 Task: Add Sprouts Extra Firm Tofu to the cart.
Action: Mouse moved to (805, 270)
Screenshot: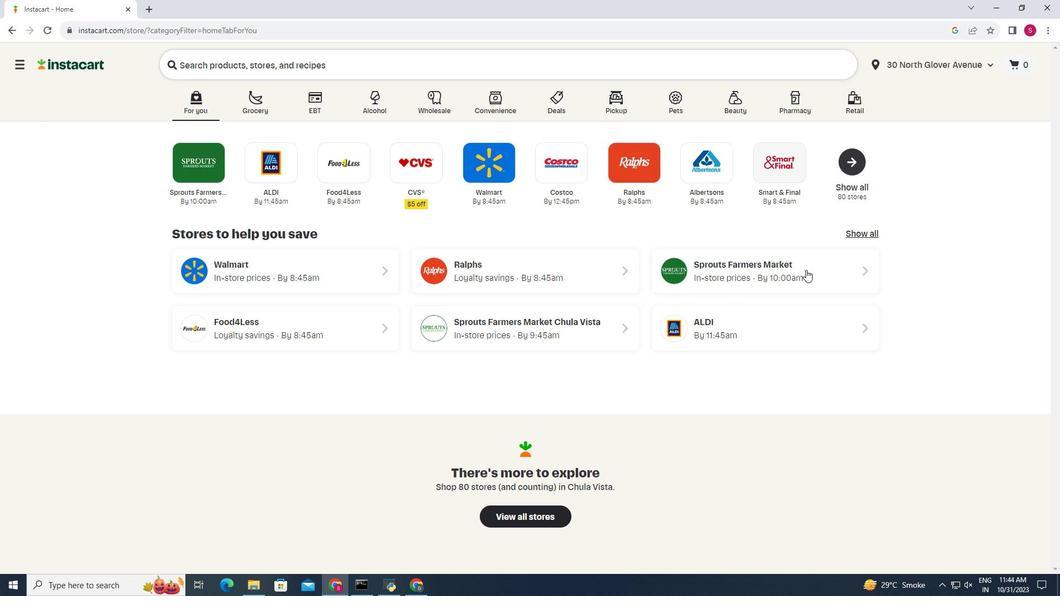 
Action: Mouse pressed left at (805, 270)
Screenshot: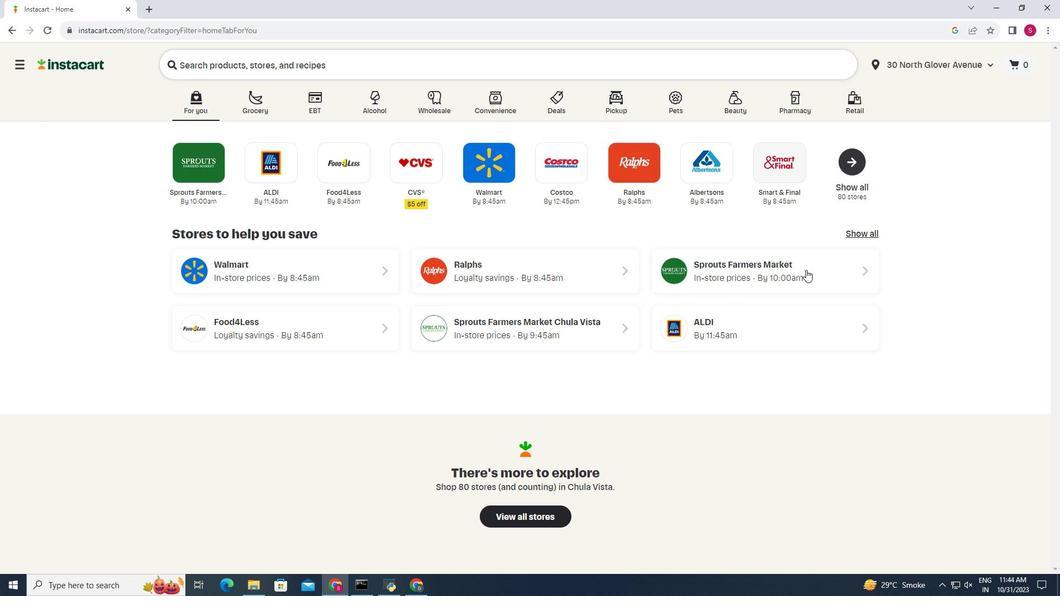 
Action: Mouse moved to (30, 484)
Screenshot: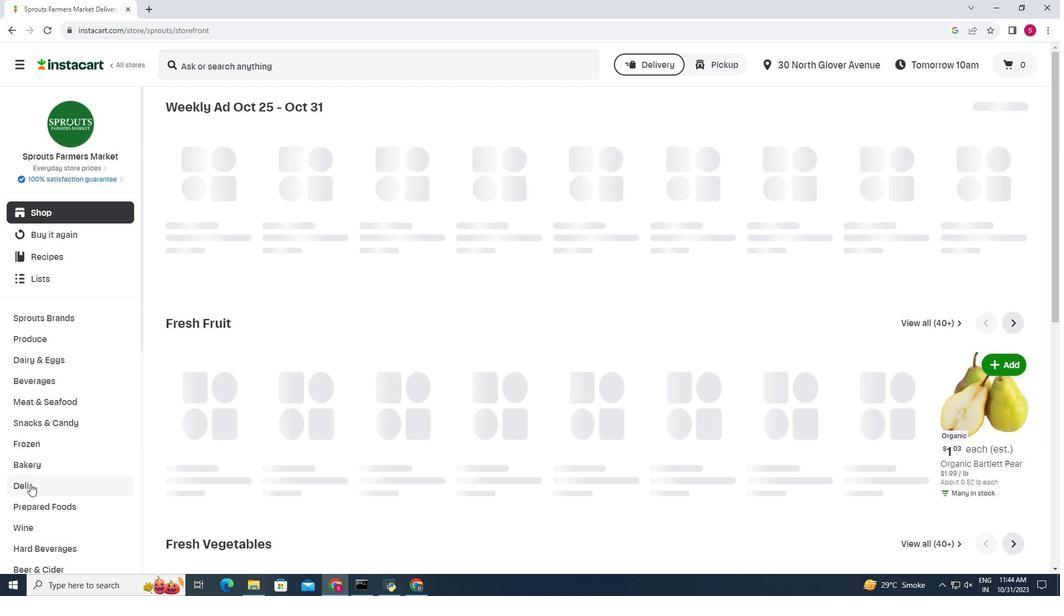 
Action: Mouse pressed left at (30, 484)
Screenshot: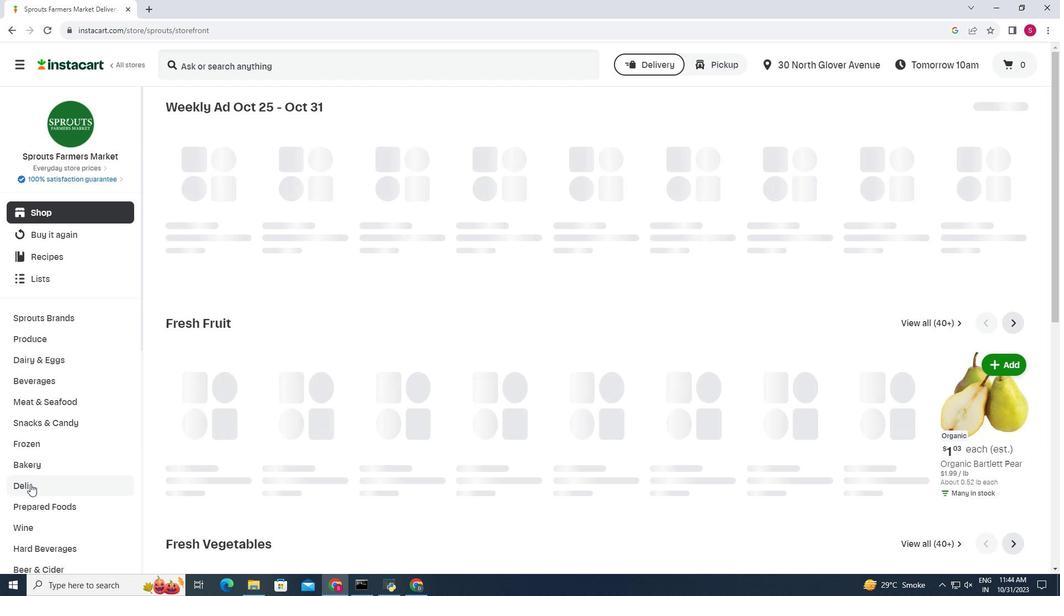 
Action: Mouse moved to (457, 136)
Screenshot: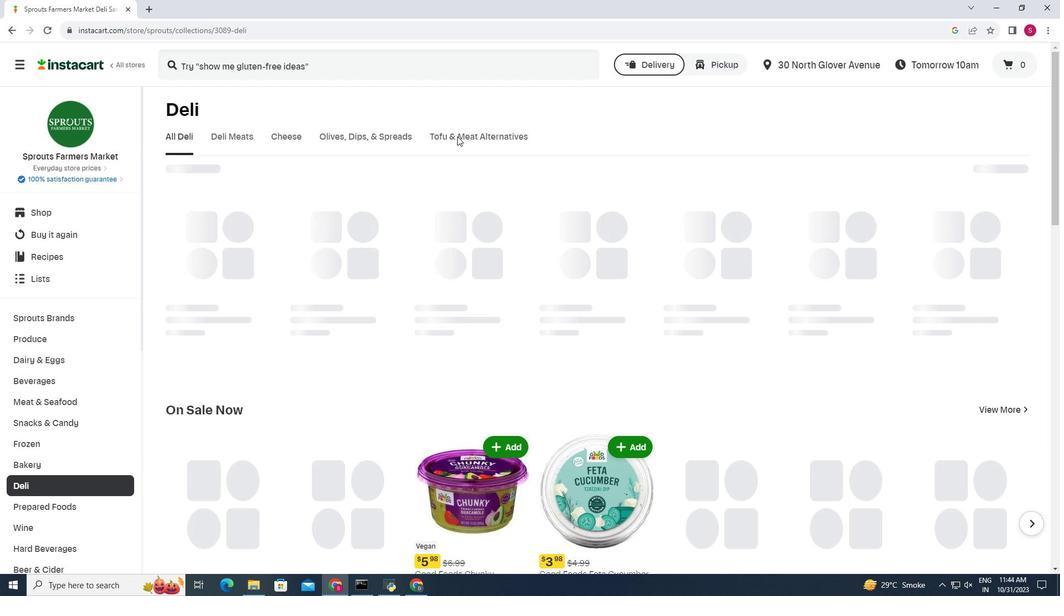
Action: Mouse pressed left at (457, 136)
Screenshot: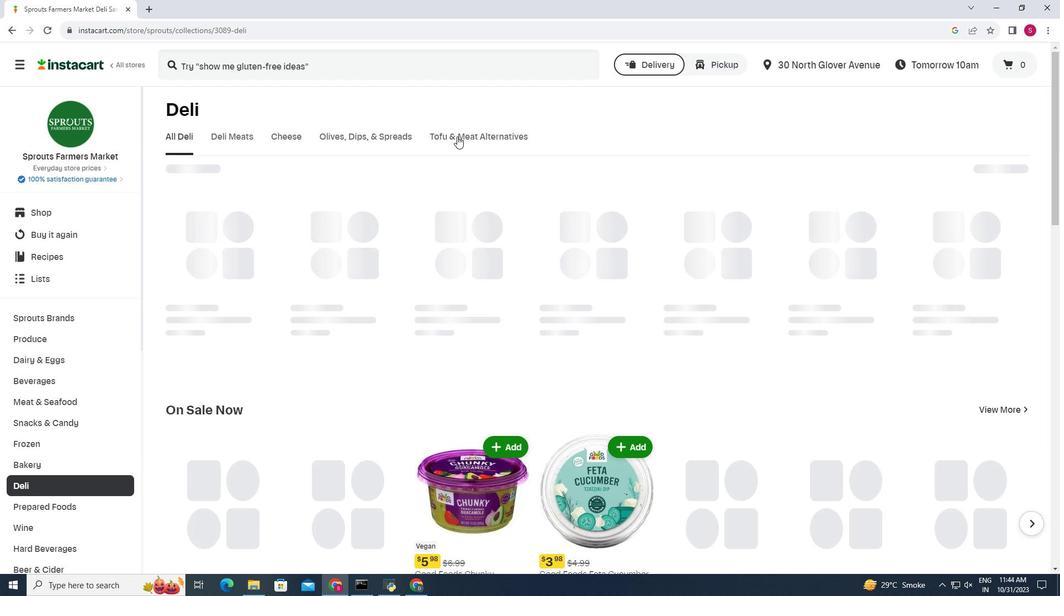 
Action: Mouse moved to (410, 212)
Screenshot: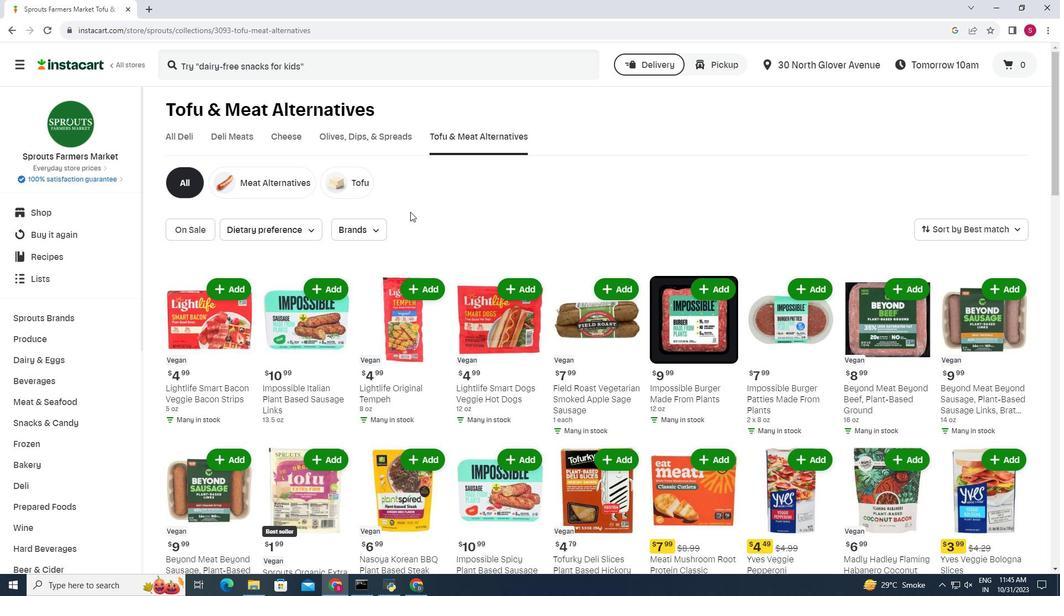 
Action: Mouse scrolled (410, 211) with delta (0, 0)
Screenshot: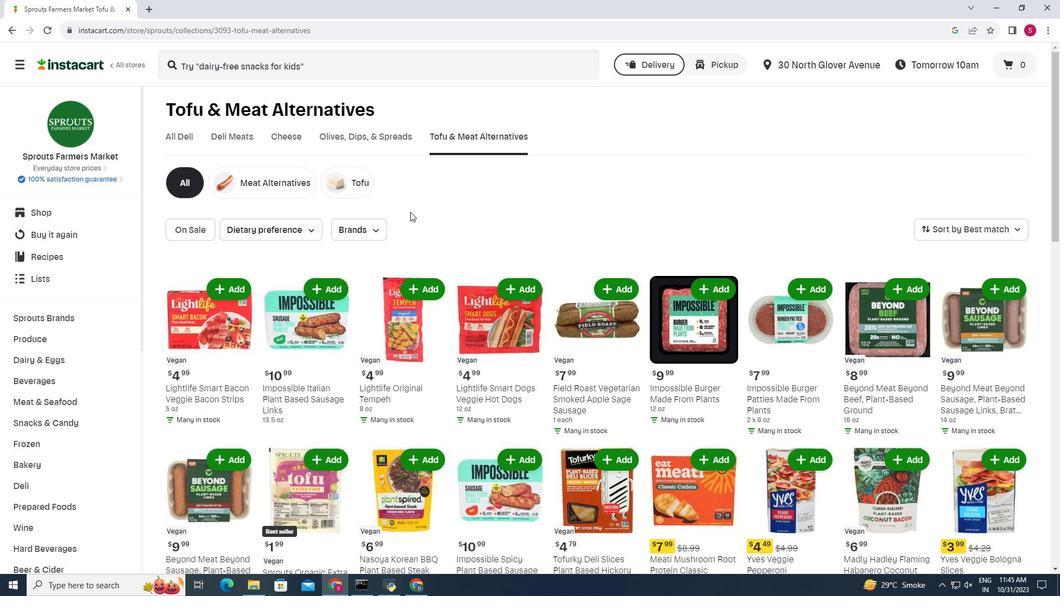 
Action: Mouse moved to (1061, 339)
Screenshot: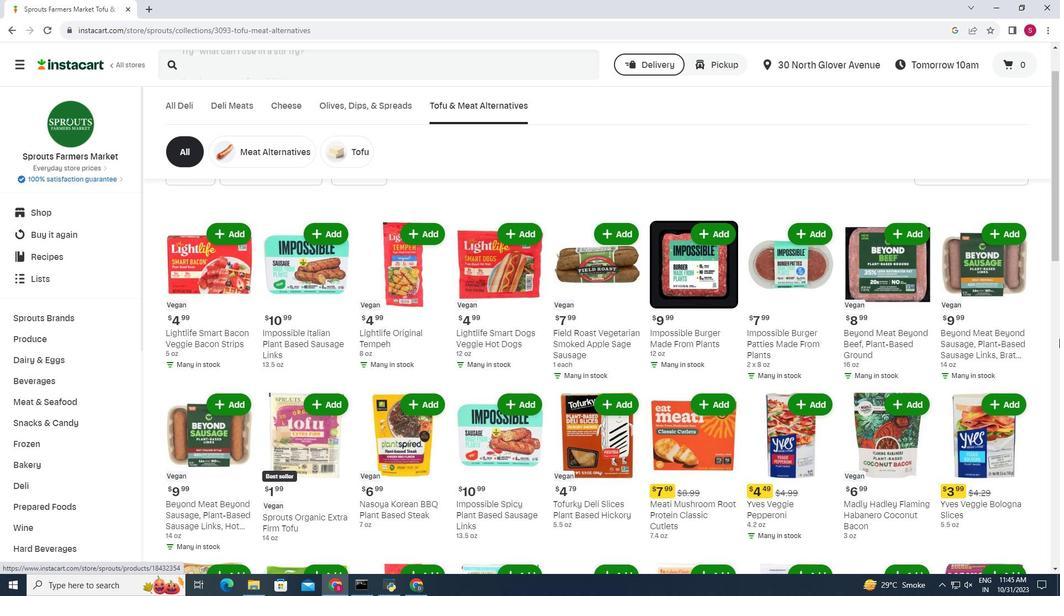 
Action: Mouse scrolled (1060, 338) with delta (0, 0)
Screenshot: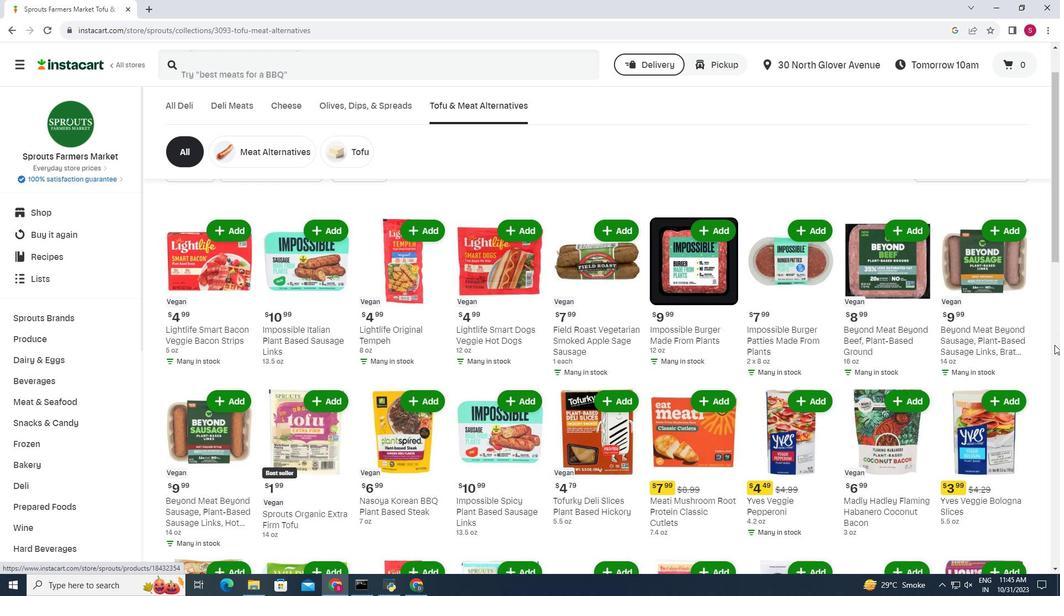 
Action: Mouse moved to (1045, 354)
Screenshot: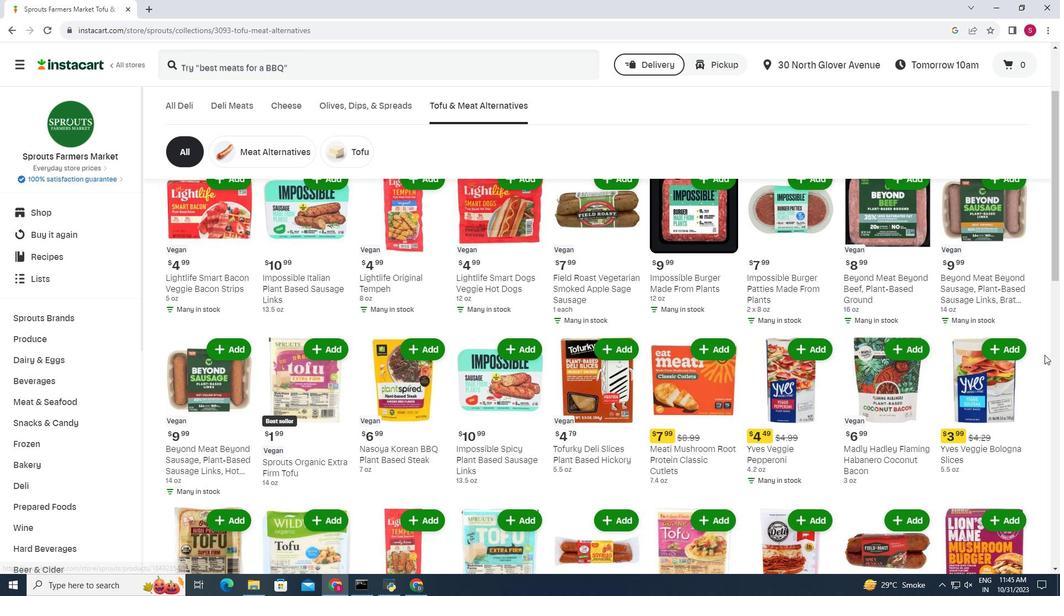 
Action: Mouse scrolled (1045, 354) with delta (0, 0)
Screenshot: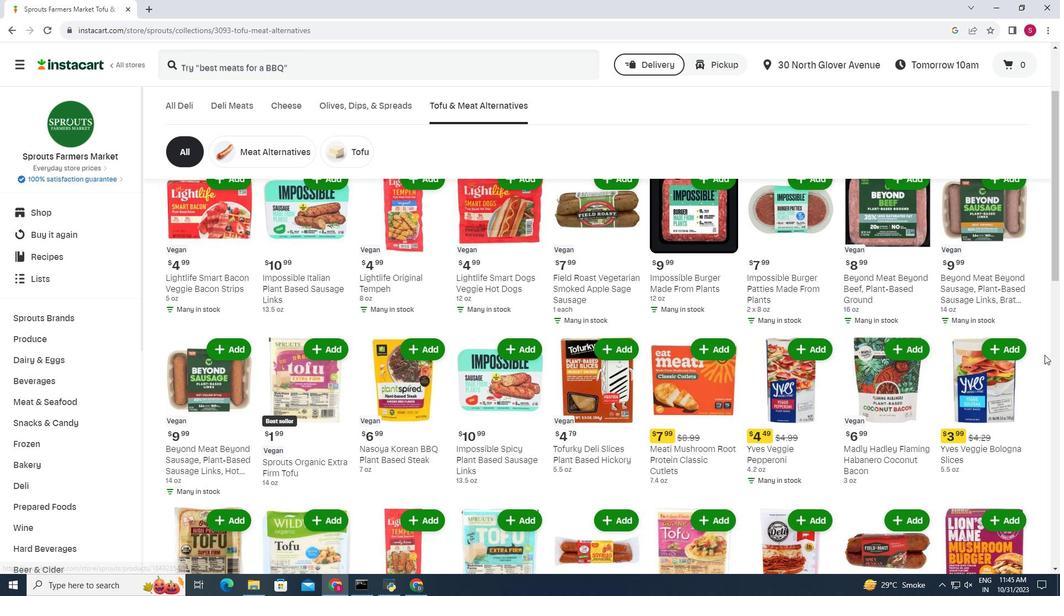 
Action: Mouse moved to (236, 352)
Screenshot: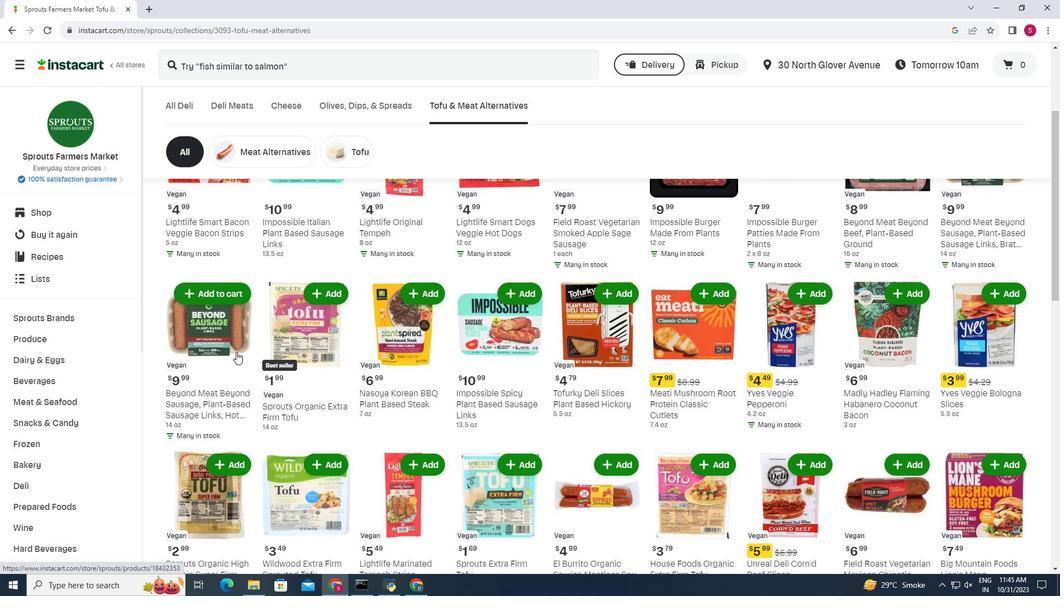 
Action: Mouse scrolled (236, 351) with delta (0, 0)
Screenshot: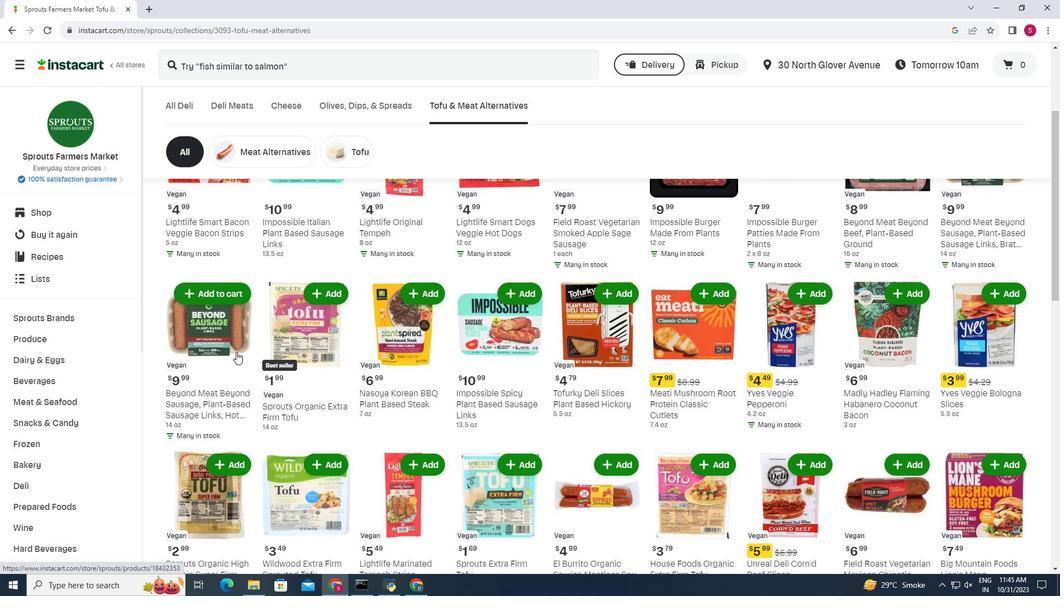 
Action: Mouse scrolled (236, 351) with delta (0, 0)
Screenshot: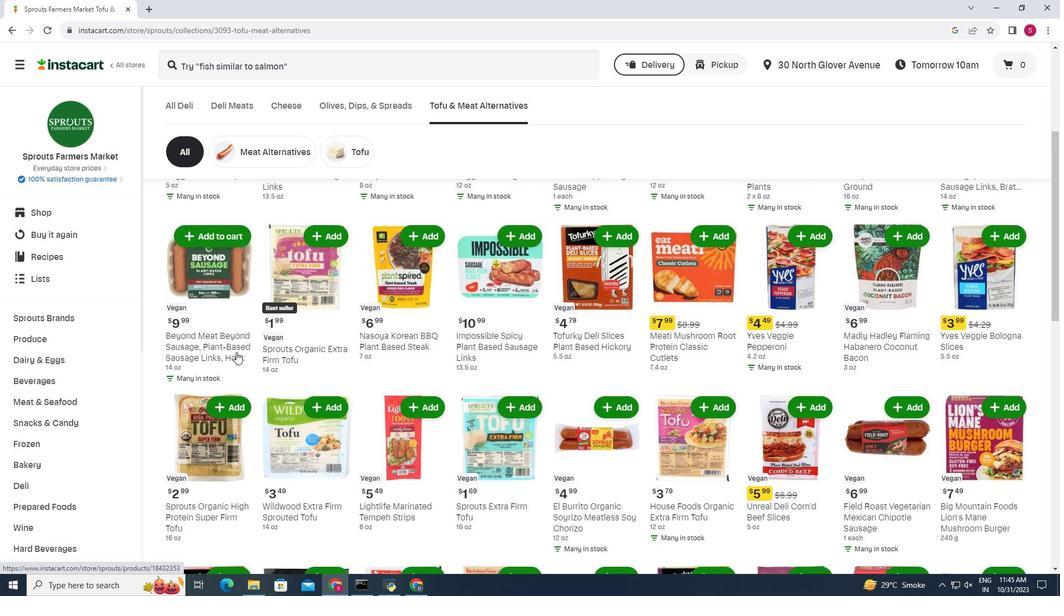 
Action: Mouse moved to (519, 357)
Screenshot: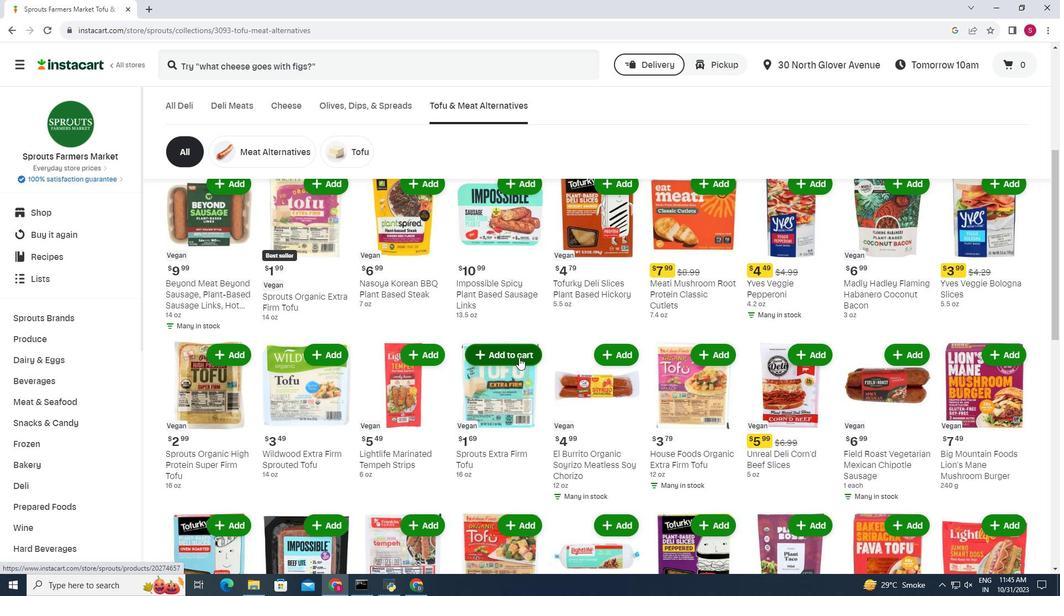 
Action: Mouse pressed left at (519, 357)
Screenshot: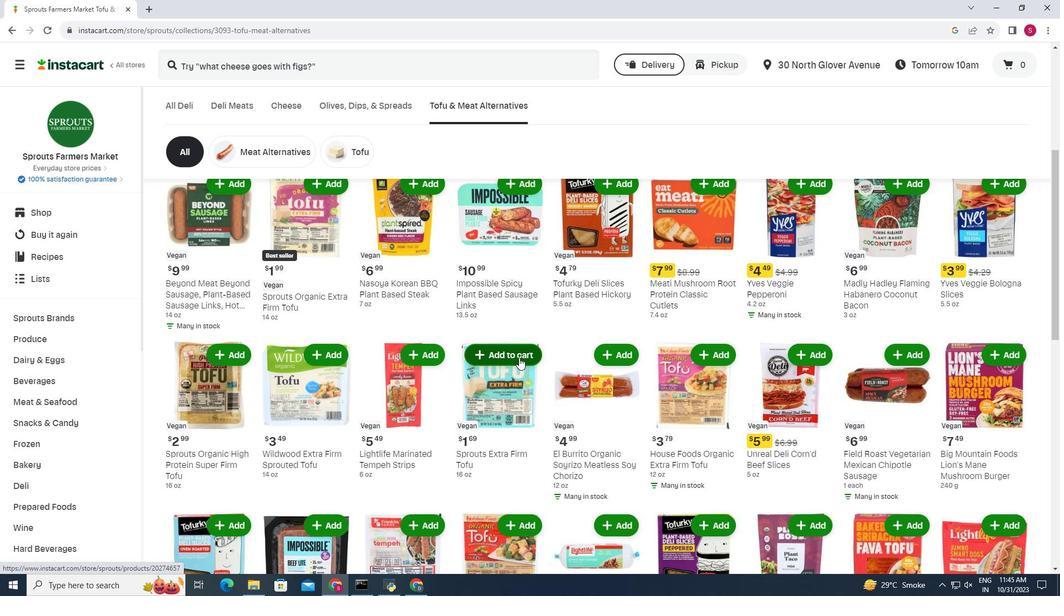
Action: Mouse moved to (520, 319)
Screenshot: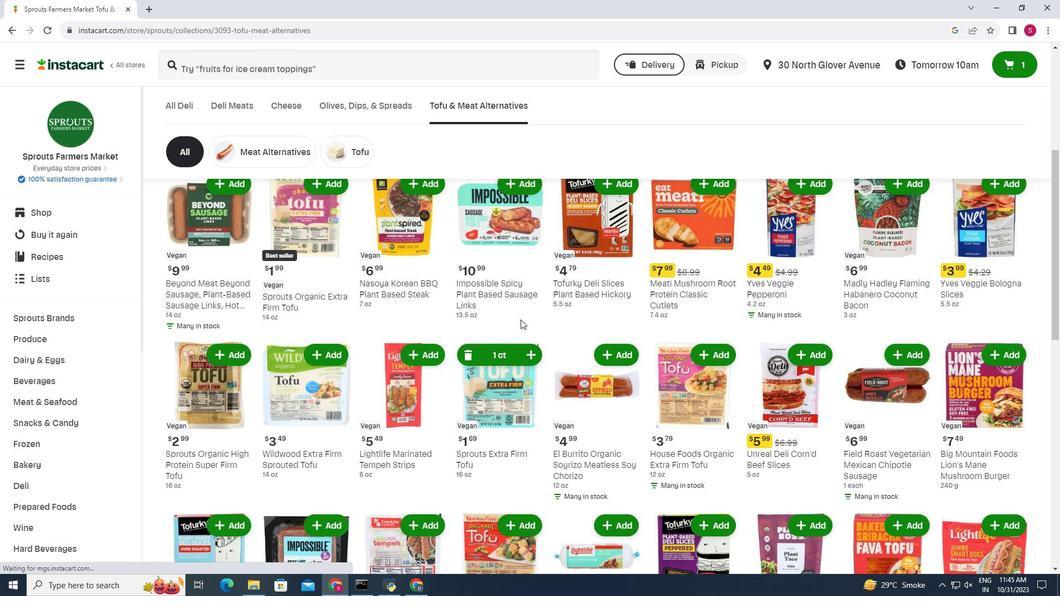 
